 Task: Create Board Brand Messaging Development to Workspace Email Service Providers. Create Board Email Marketing List Cleaning and Segmentation to Workspace Email Service Providers. Create Board Product Quality Control and Assurance to Workspace Email Service Providers
Action: Mouse moved to (326, 71)
Screenshot: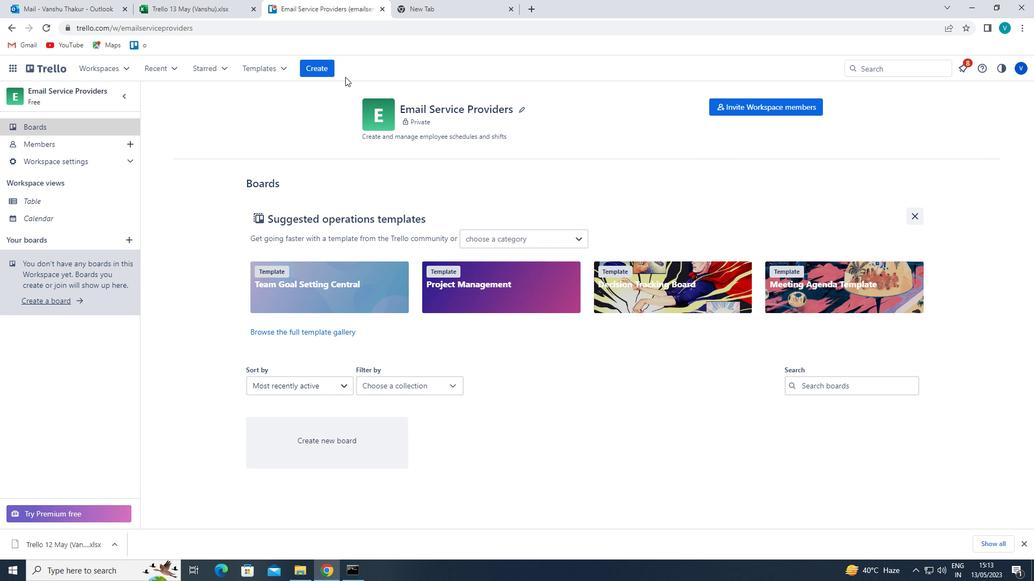 
Action: Mouse pressed left at (326, 71)
Screenshot: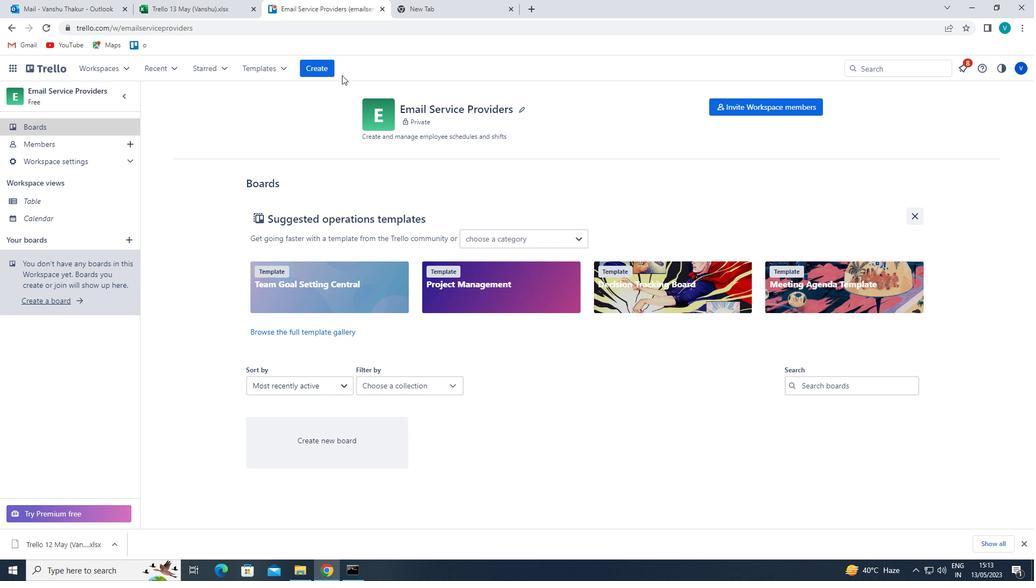 
Action: Mouse moved to (337, 94)
Screenshot: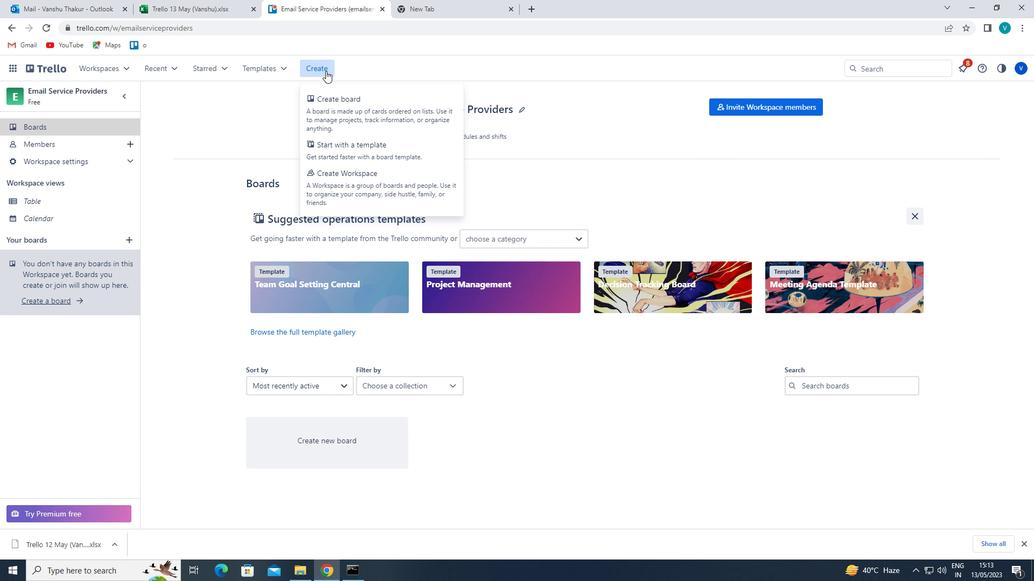 
Action: Mouse pressed left at (337, 94)
Screenshot: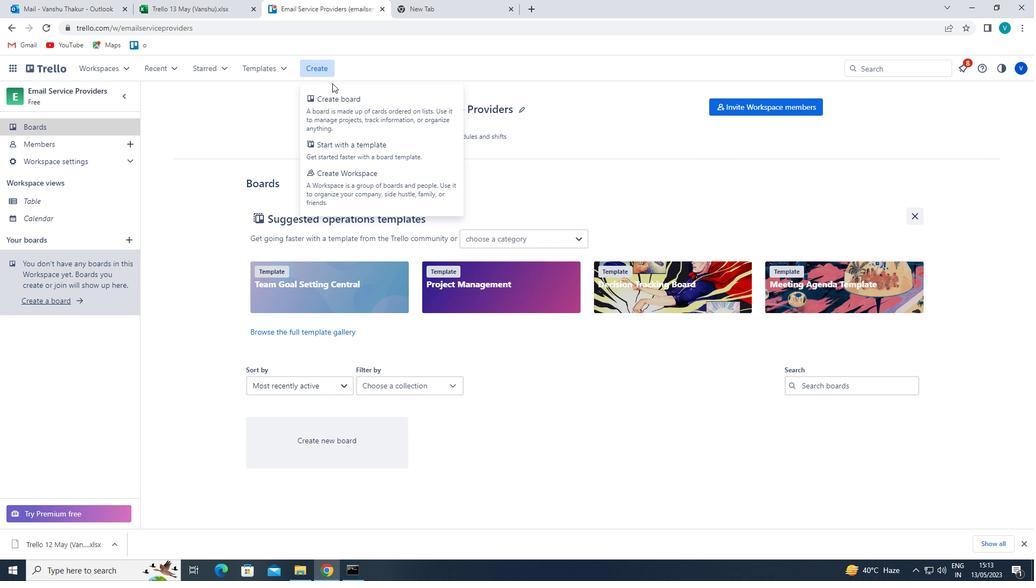 
Action: Mouse moved to (347, 264)
Screenshot: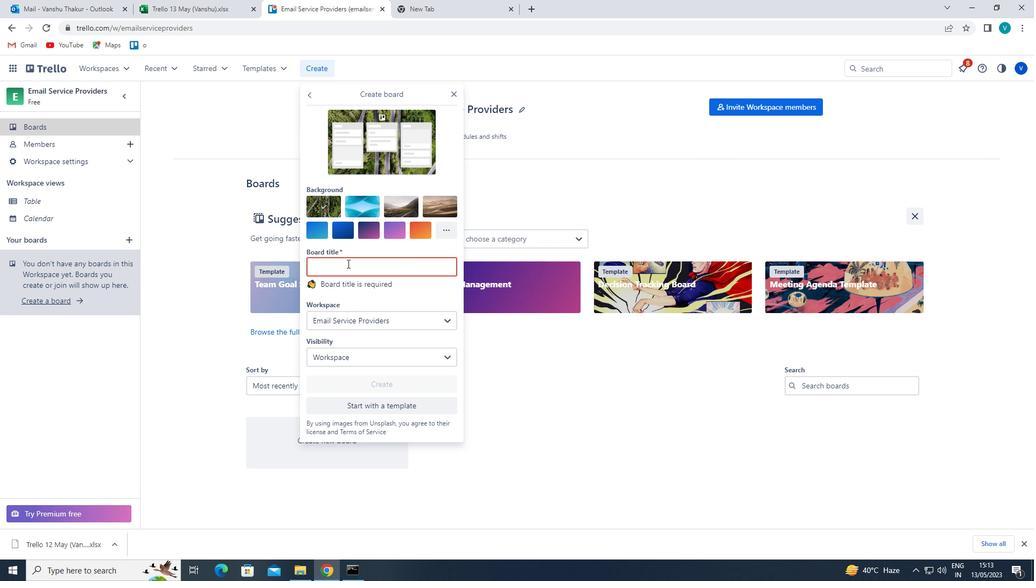 
Action: Mouse pressed left at (347, 264)
Screenshot: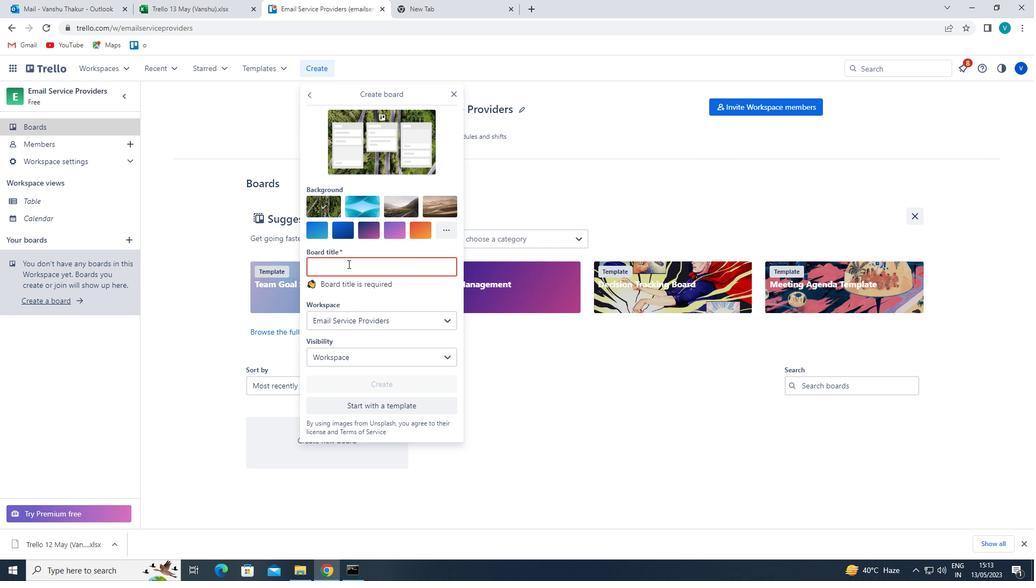 
Action: Mouse moved to (422, 218)
Screenshot: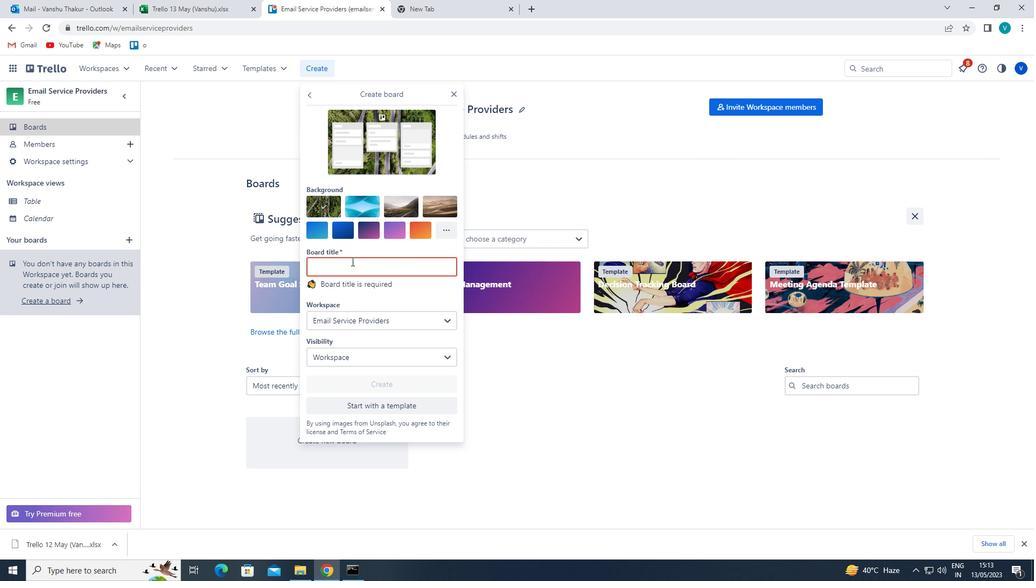 
Action: Key pressed <Key.shift>MESSAGING<Key.space><Key.shift>DEVELOPMENT
Screenshot: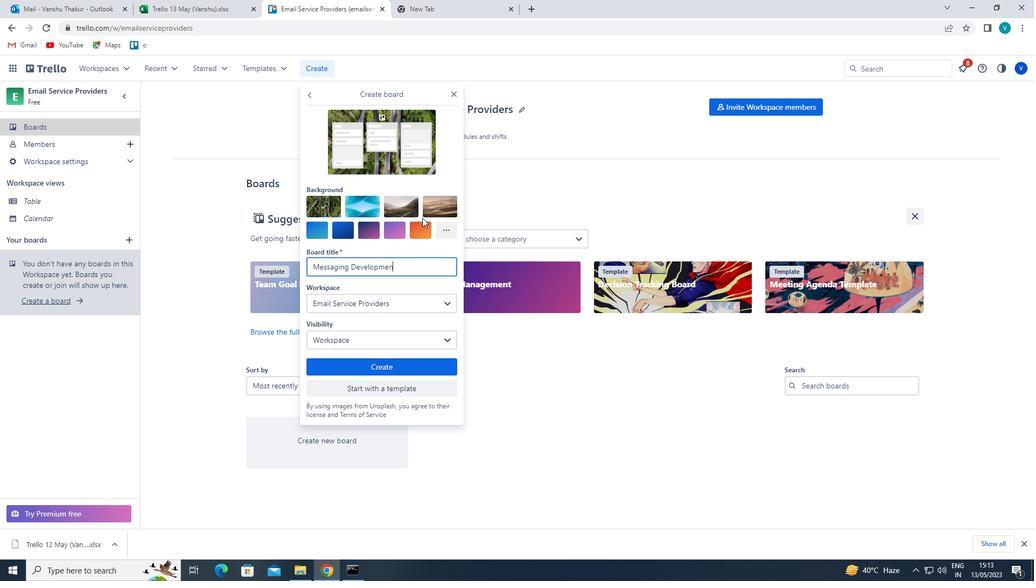 
Action: Mouse moved to (379, 365)
Screenshot: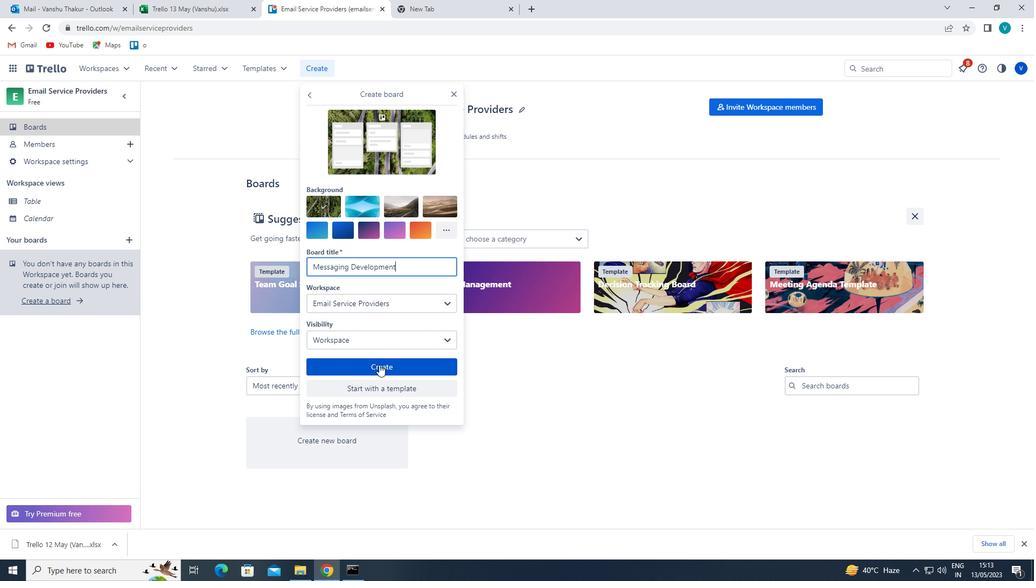 
Action: Mouse pressed left at (379, 365)
Screenshot: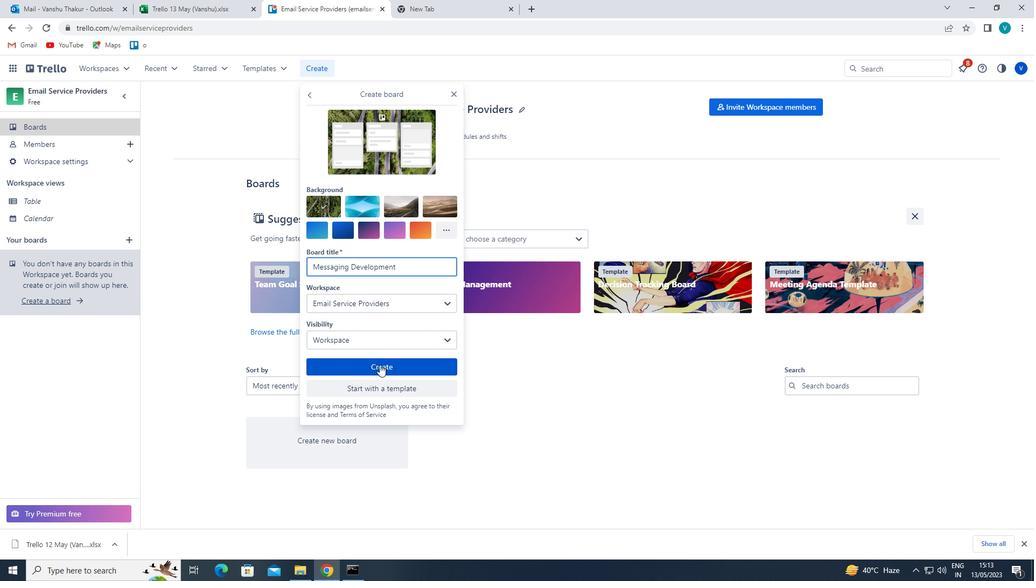 
Action: Mouse moved to (316, 69)
Screenshot: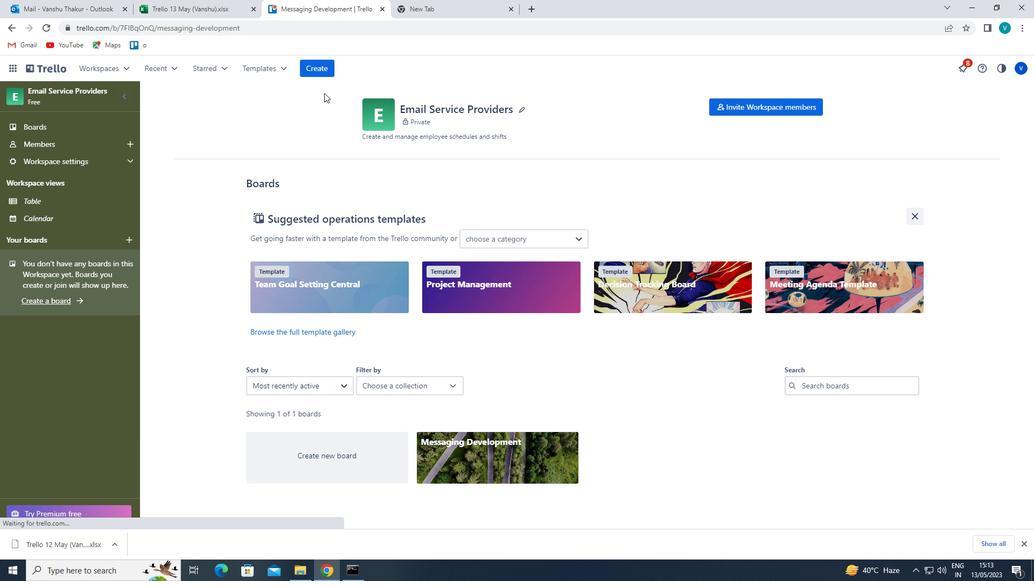 
Action: Mouse pressed left at (316, 69)
Screenshot: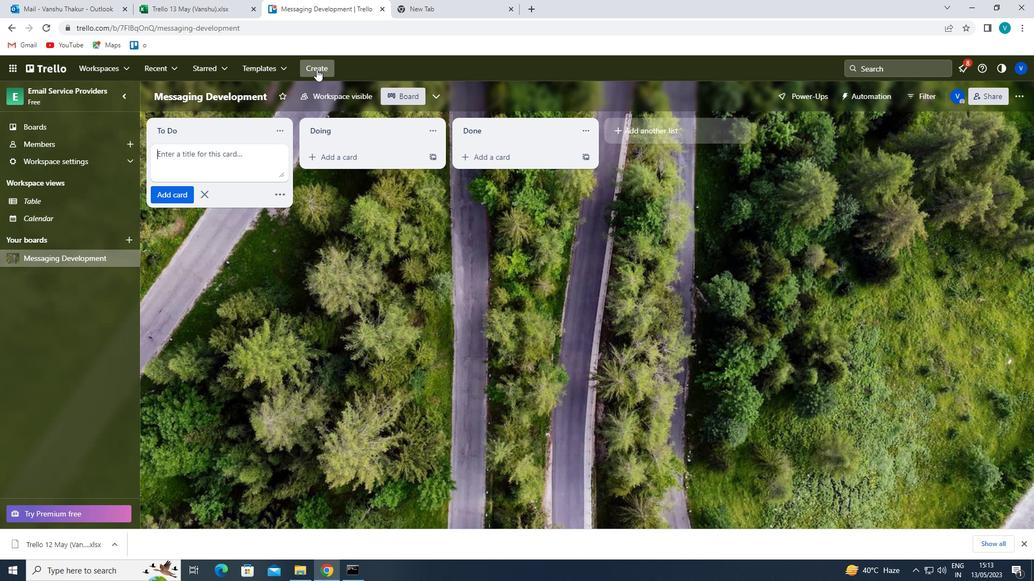 
Action: Mouse moved to (331, 106)
Screenshot: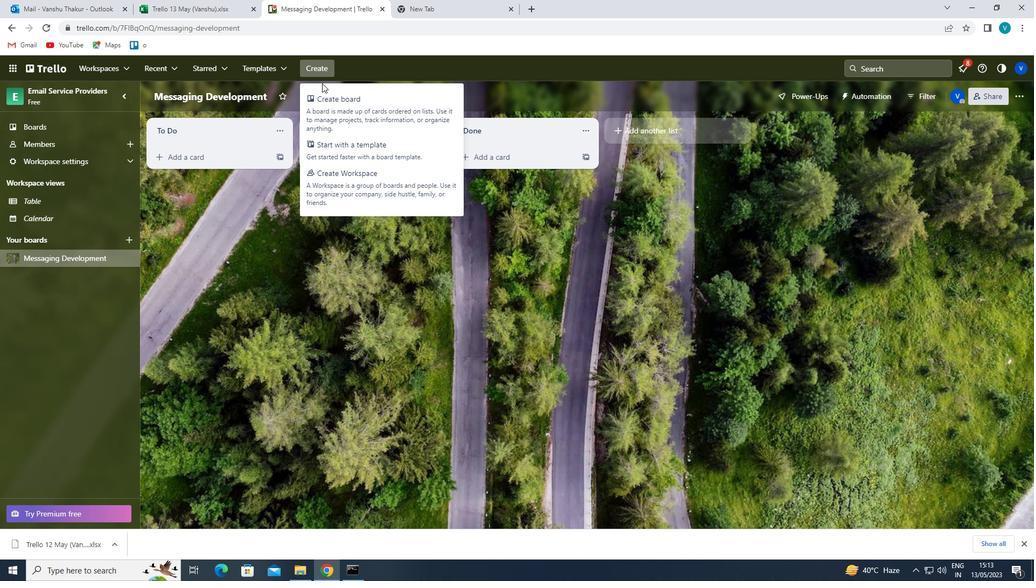 
Action: Mouse pressed left at (331, 106)
Screenshot: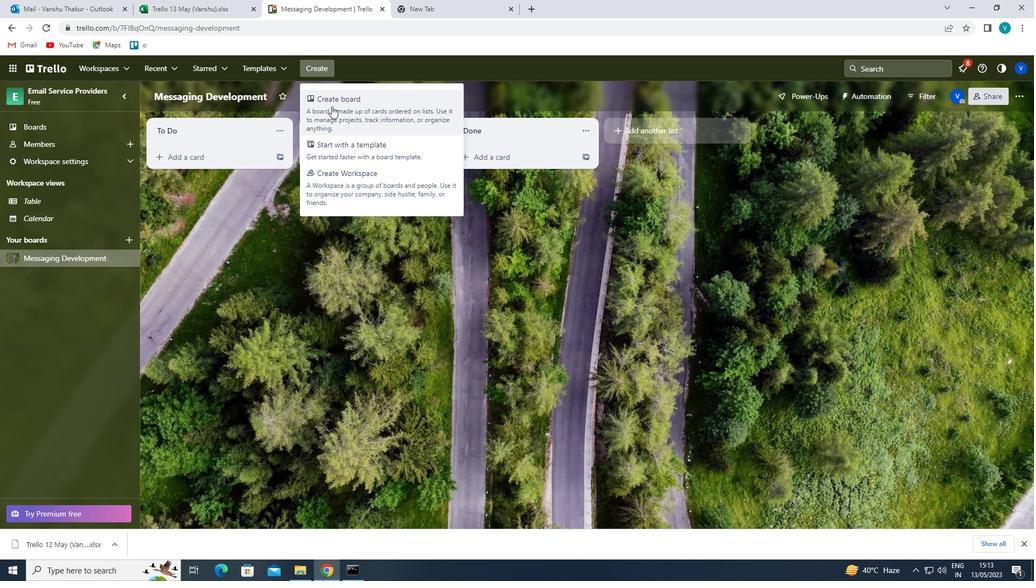 
Action: Mouse moved to (340, 268)
Screenshot: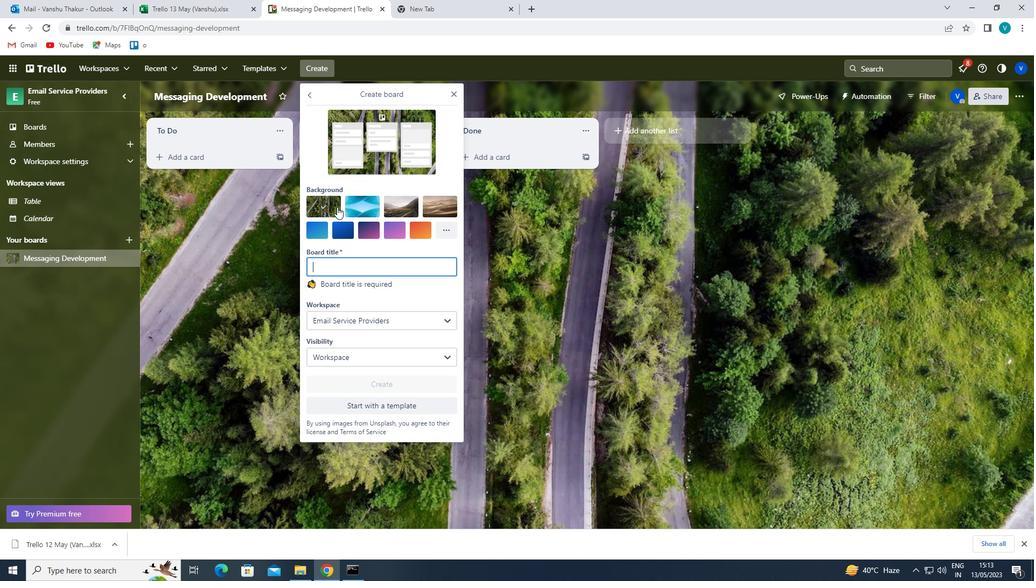 
Action: Mouse pressed left at (340, 268)
Screenshot: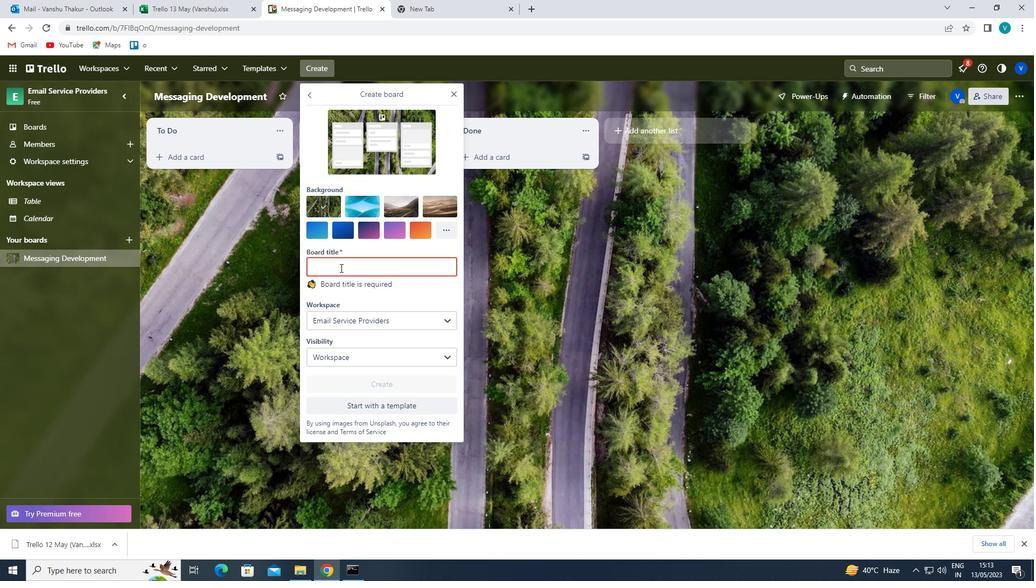 
Action: Key pressed <Key.shift>E
Screenshot: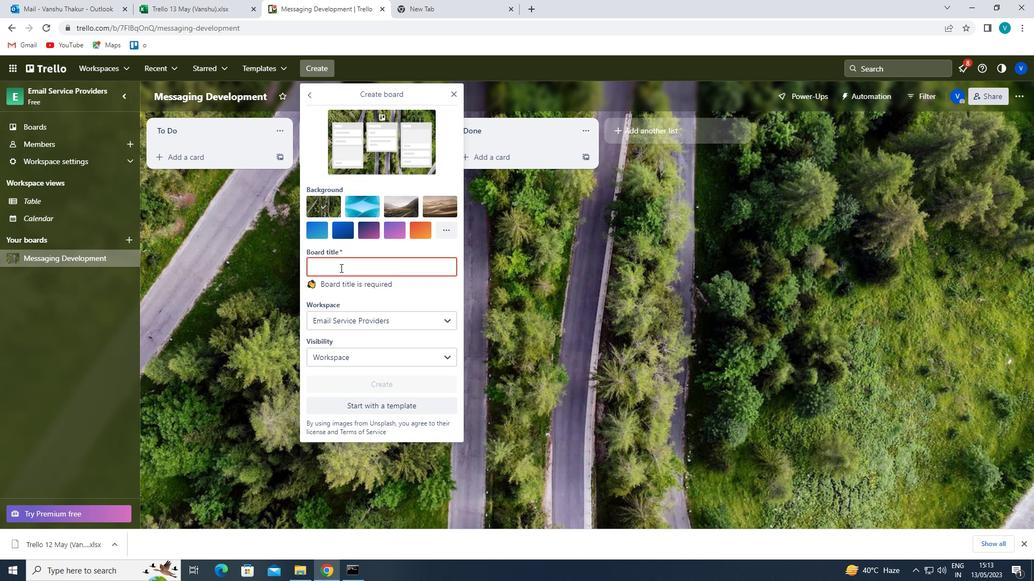 
Action: Mouse moved to (374, 246)
Screenshot: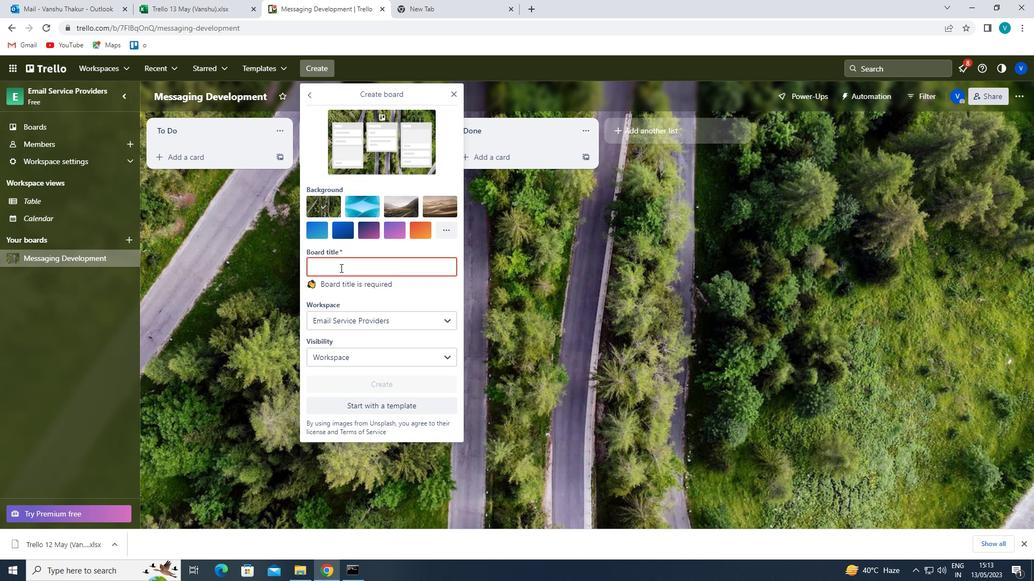 
Action: Key pressed MAIL<Key.space><Key.shift>MARKETING
Screenshot: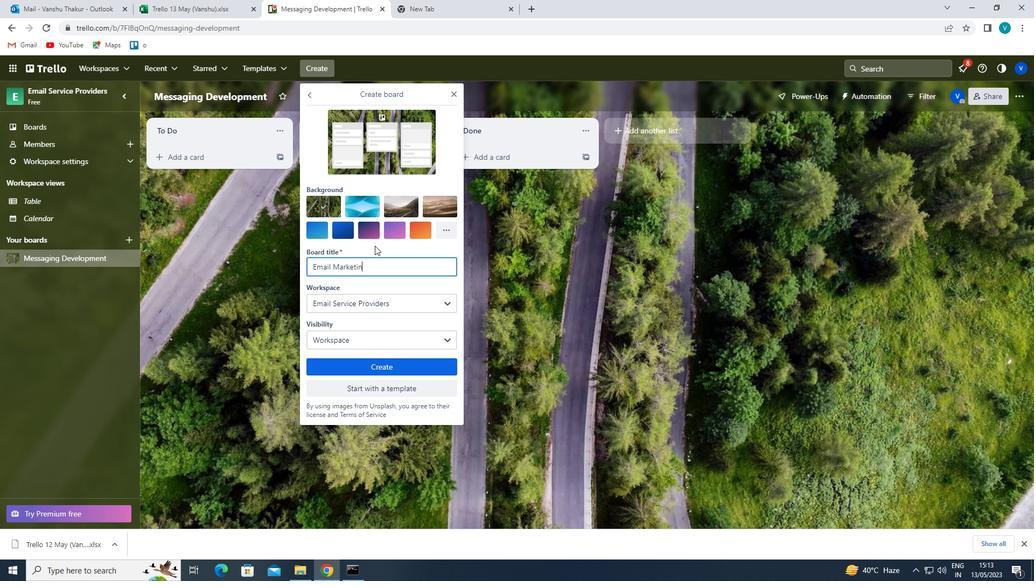 
Action: Mouse moved to (381, 242)
Screenshot: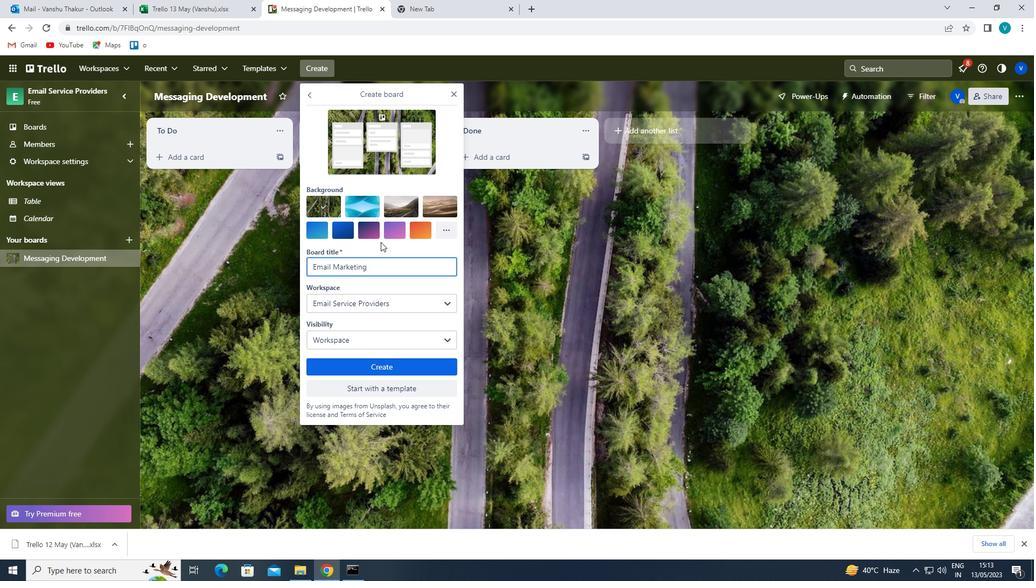 
Action: Key pressed <Key.space><Key.shift>LIST<Key.space><Key.shift>CLEANU<Key.backspace>ING<Key.space>AND<Key.space><Key.shift>SEF<Key.backspace>GMENTATION
Screenshot: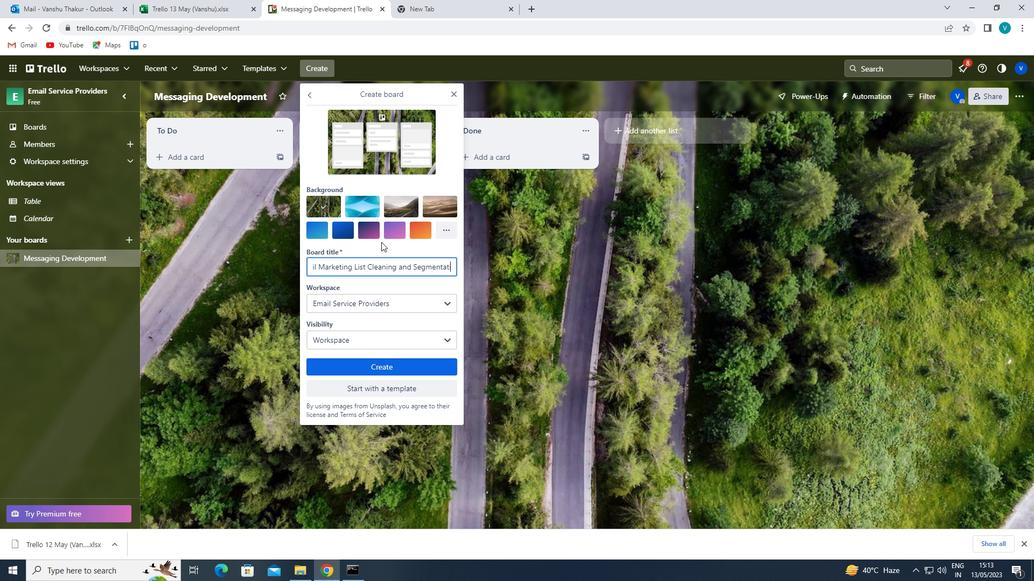
Action: Mouse moved to (379, 370)
Screenshot: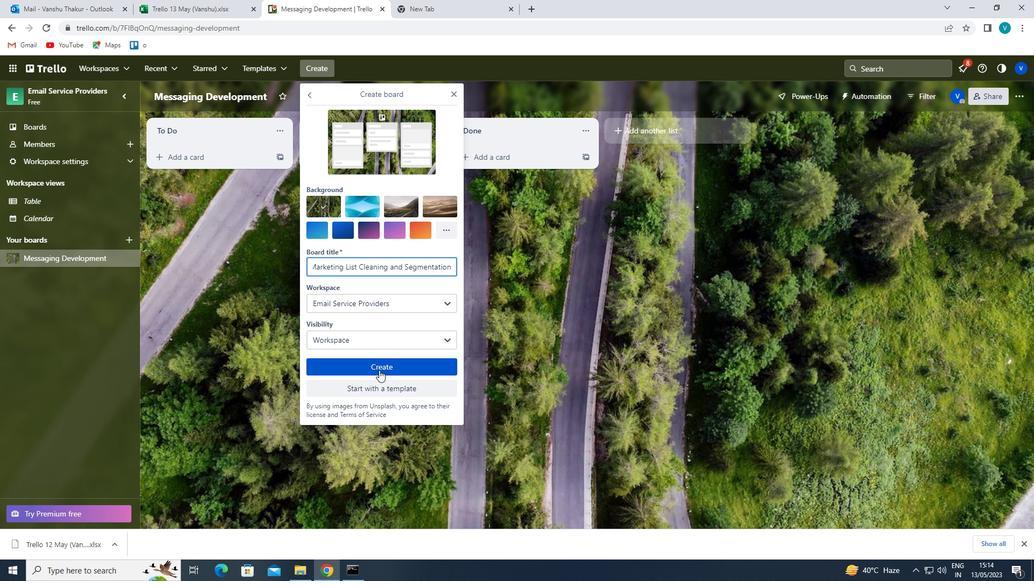 
Action: Mouse pressed left at (379, 370)
Screenshot: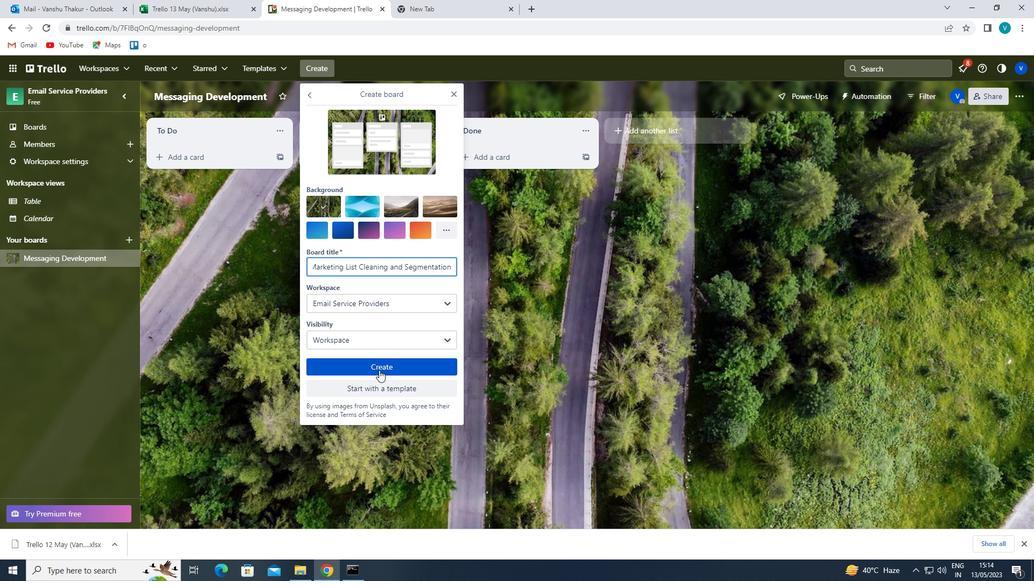 
Action: Mouse moved to (325, 64)
Screenshot: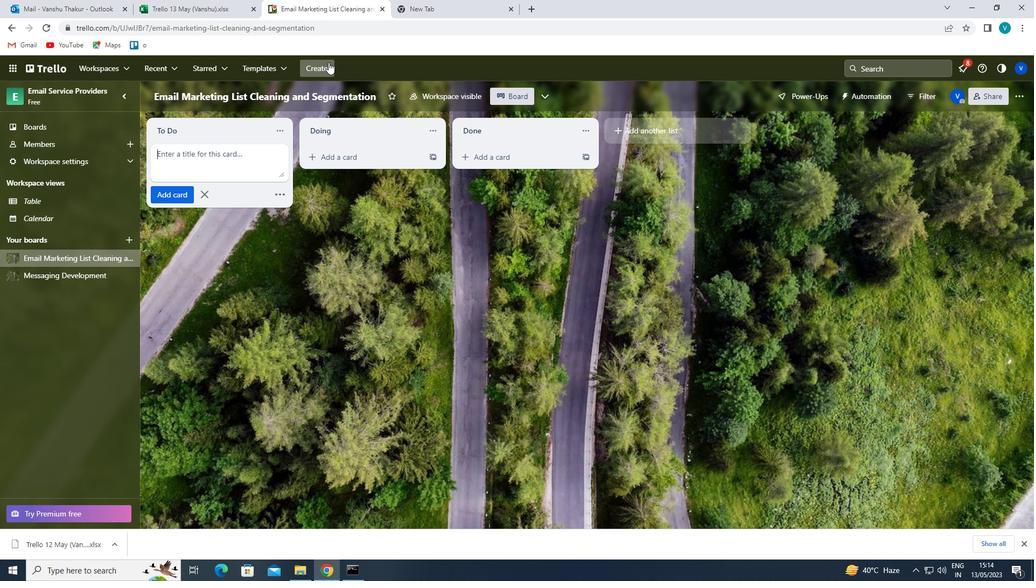 
Action: Mouse pressed left at (325, 64)
Screenshot: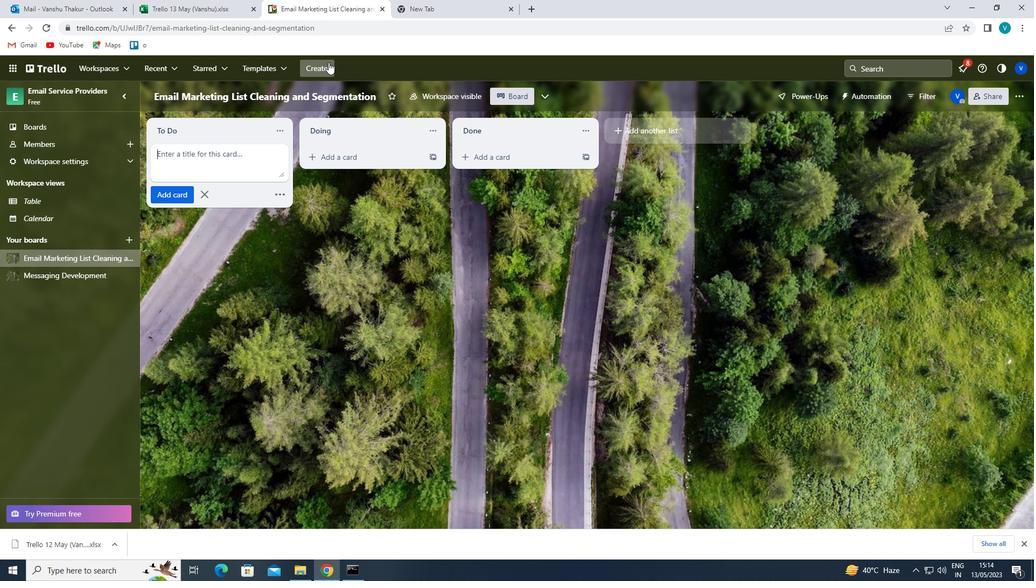 
Action: Mouse moved to (340, 109)
Screenshot: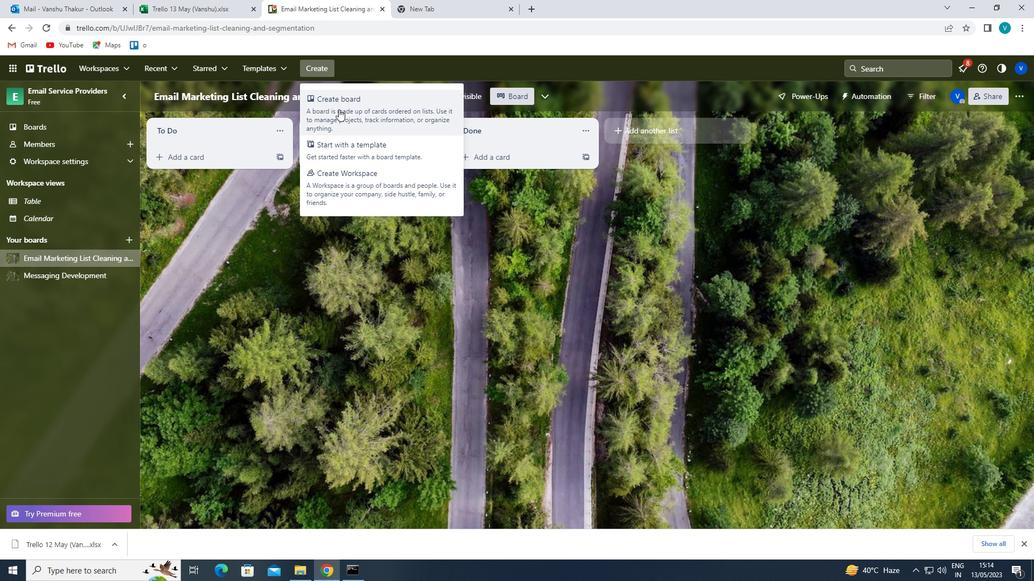 
Action: Mouse pressed left at (340, 109)
Screenshot: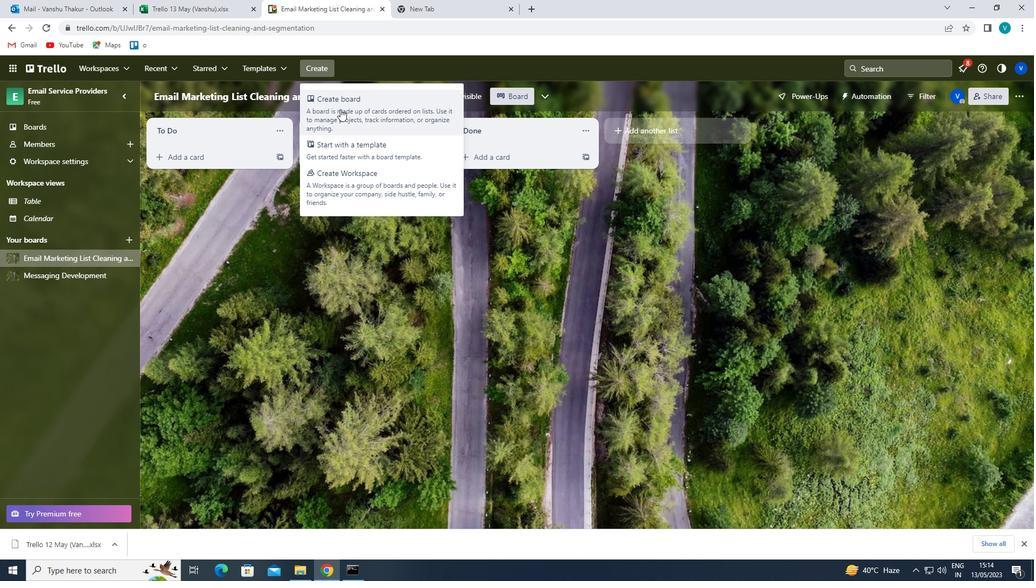 
Action: Mouse moved to (369, 273)
Screenshot: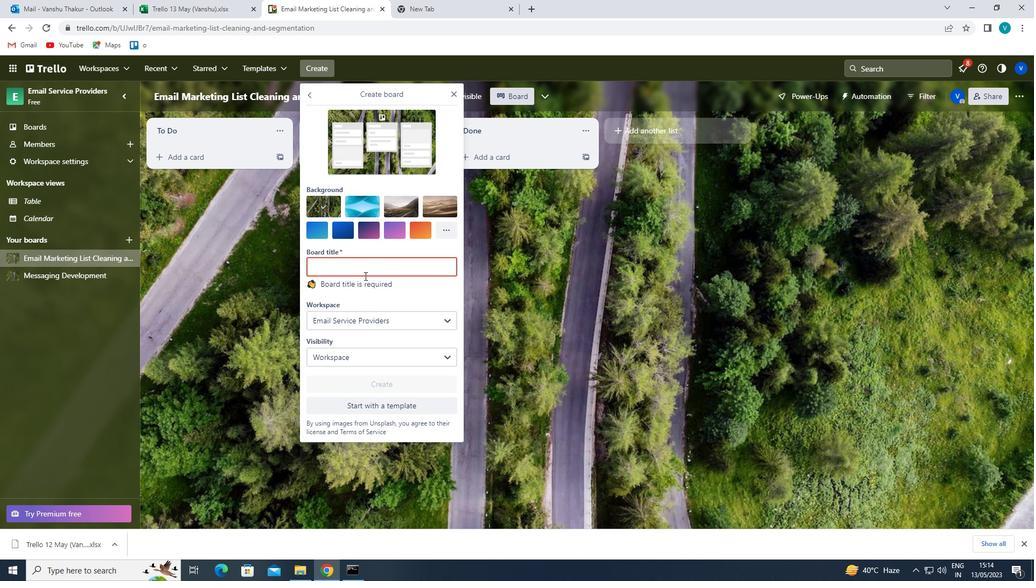 
Action: Mouse pressed left at (369, 273)
Screenshot: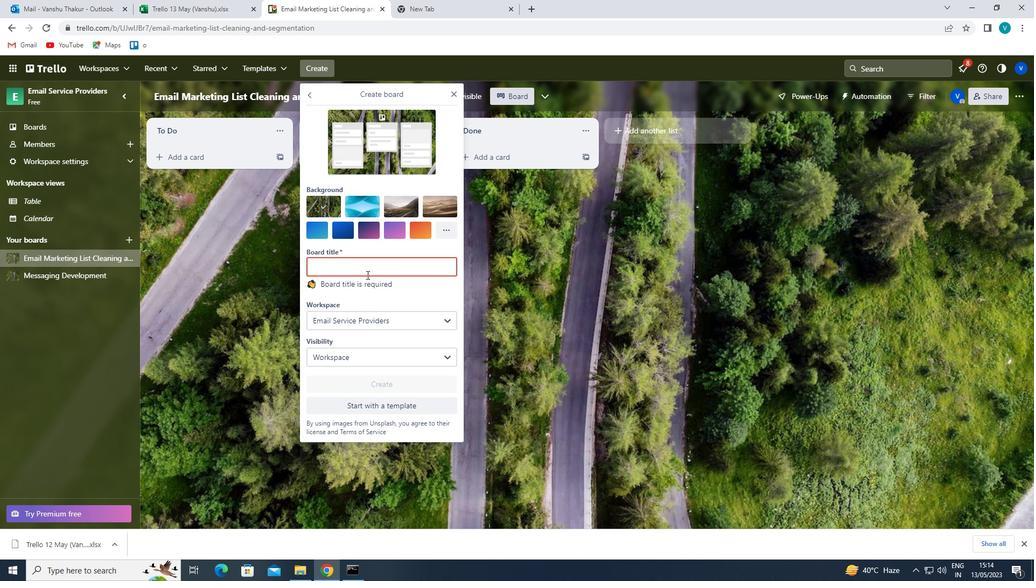 
Action: Mouse moved to (371, 270)
Screenshot: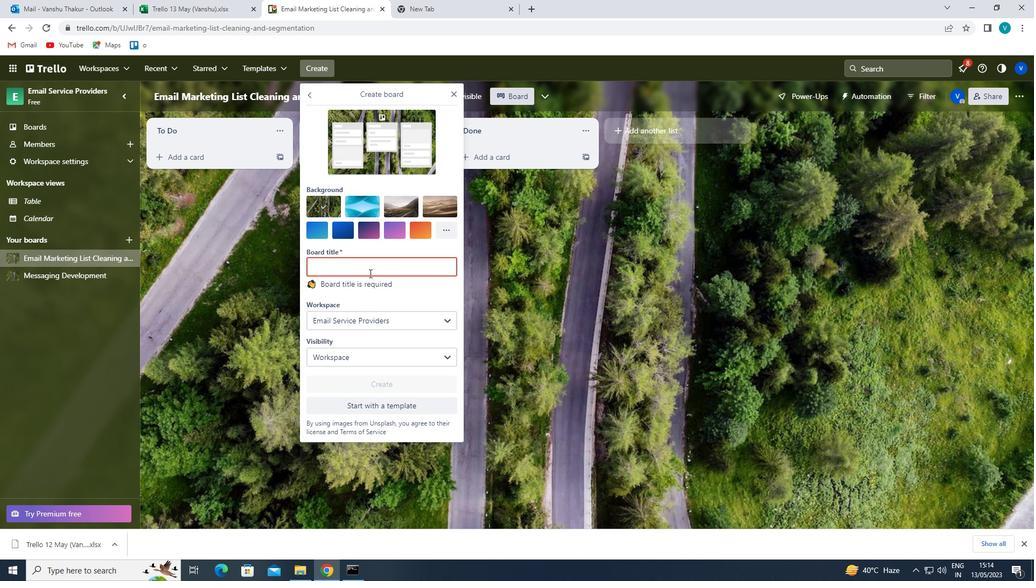 
Action: Key pressed <Key.shift>PRODUCT<Key.space><Key.shift>QUALITY<Key.space>AND<Key.space><Key.shift>ASSI<Key.backspace>URANCE
Screenshot: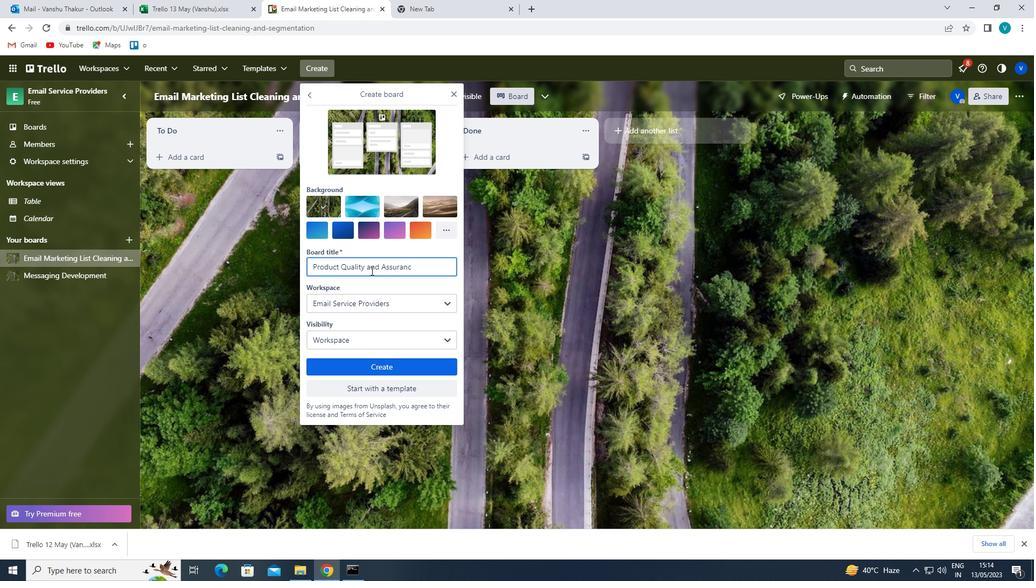 
Action: Mouse moved to (386, 359)
Screenshot: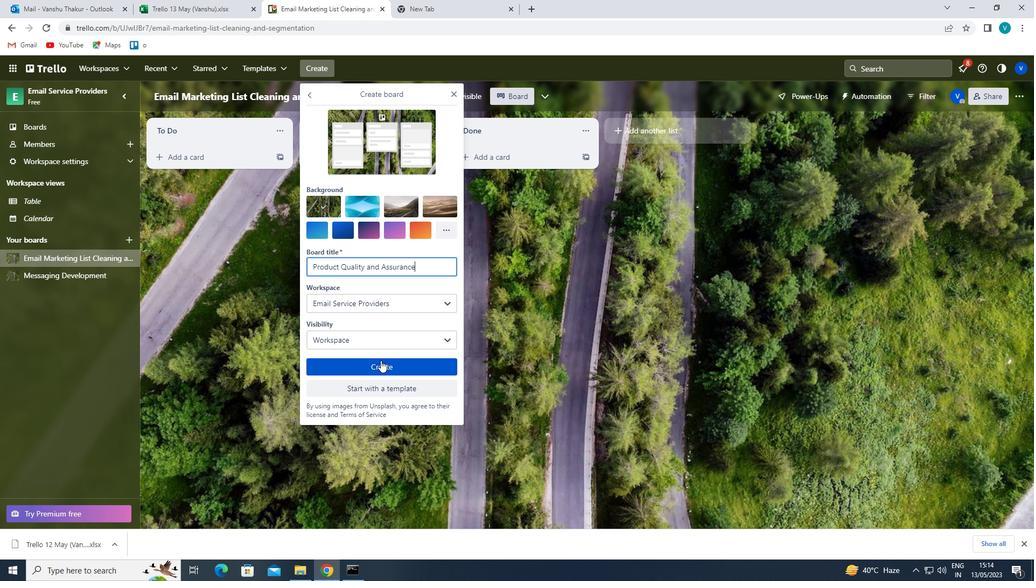 
Action: Mouse pressed left at (386, 359)
Screenshot: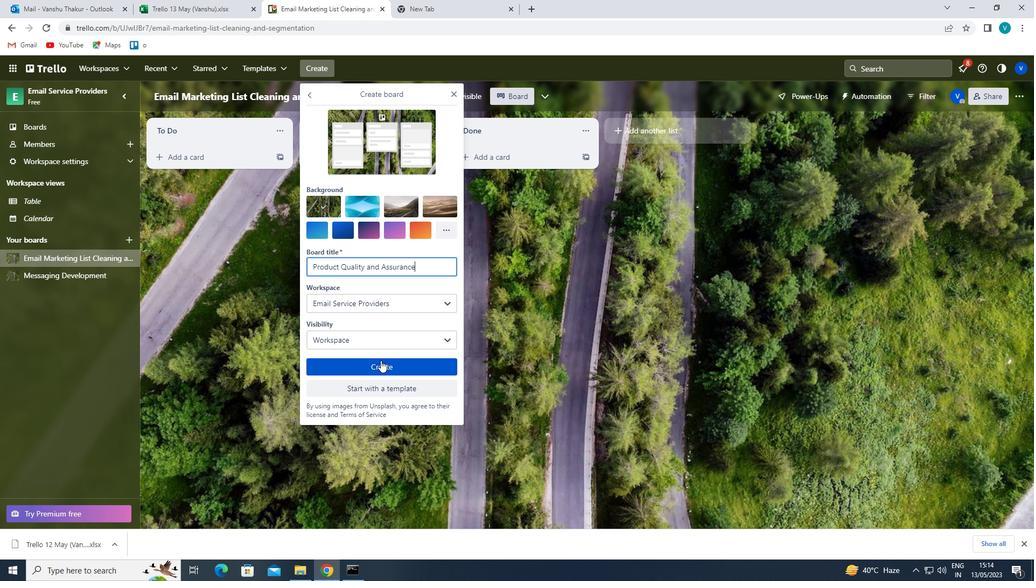 
